 Task: Search for a contact with the full name 'Smith' and primary phone number '9899344968'.
Action: Mouse moved to (11, 75)
Screenshot: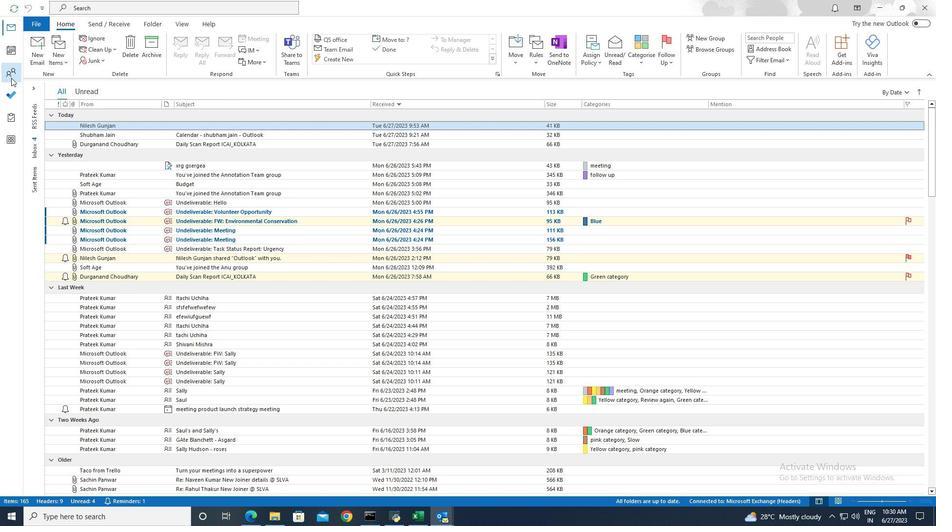 
Action: Mouse pressed left at (11, 75)
Screenshot: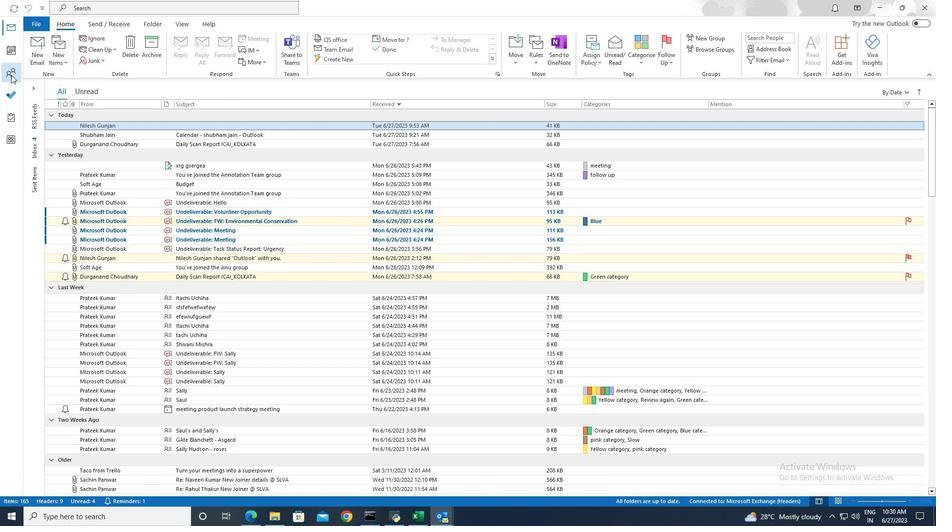 
Action: Mouse moved to (264, 7)
Screenshot: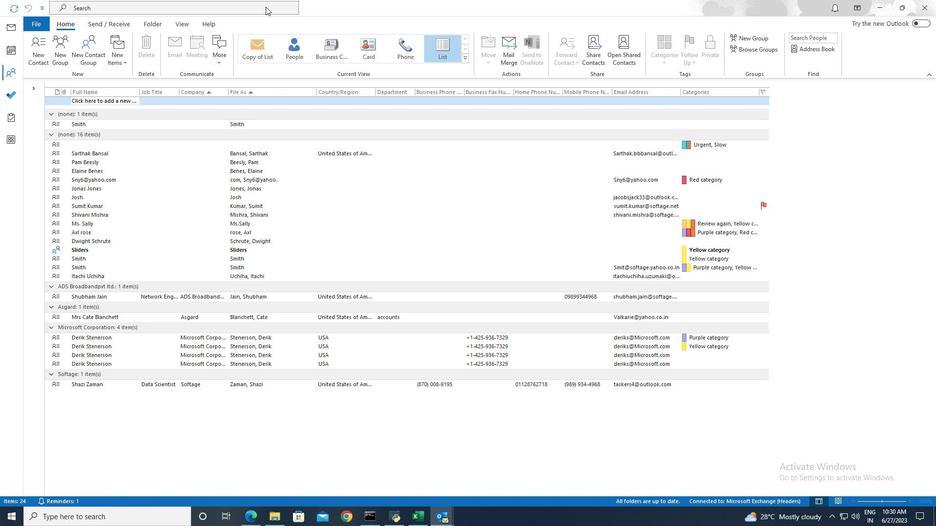 
Action: Mouse pressed left at (264, 7)
Screenshot: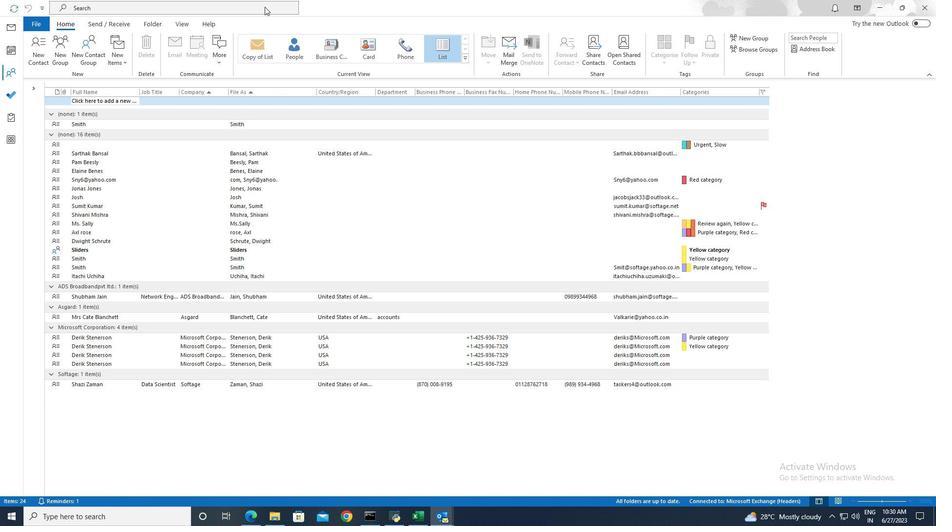 
Action: Mouse moved to (333, 8)
Screenshot: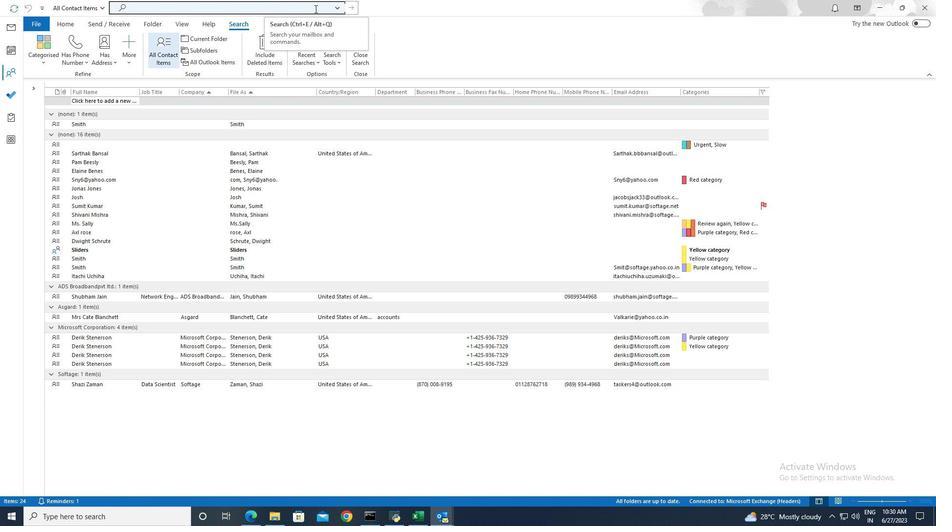 
Action: Mouse pressed left at (333, 8)
Screenshot: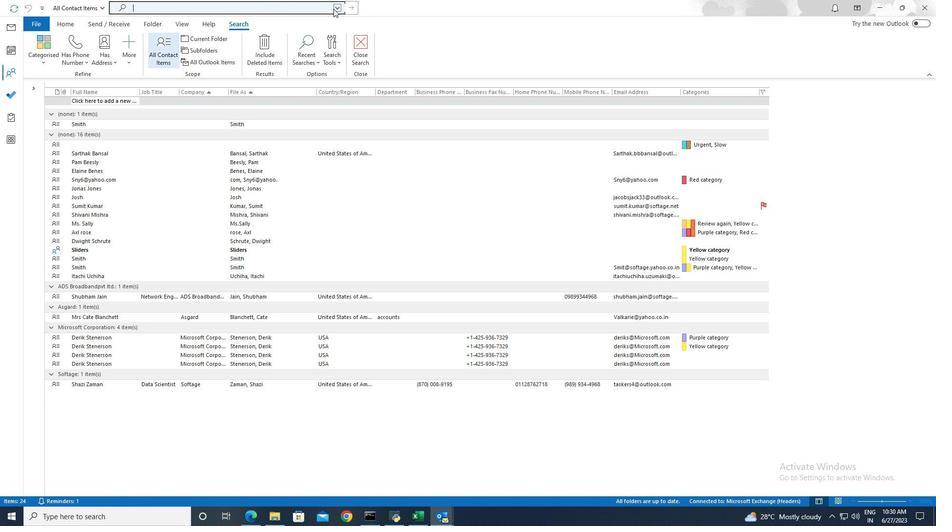 
Action: Mouse moved to (169, 293)
Screenshot: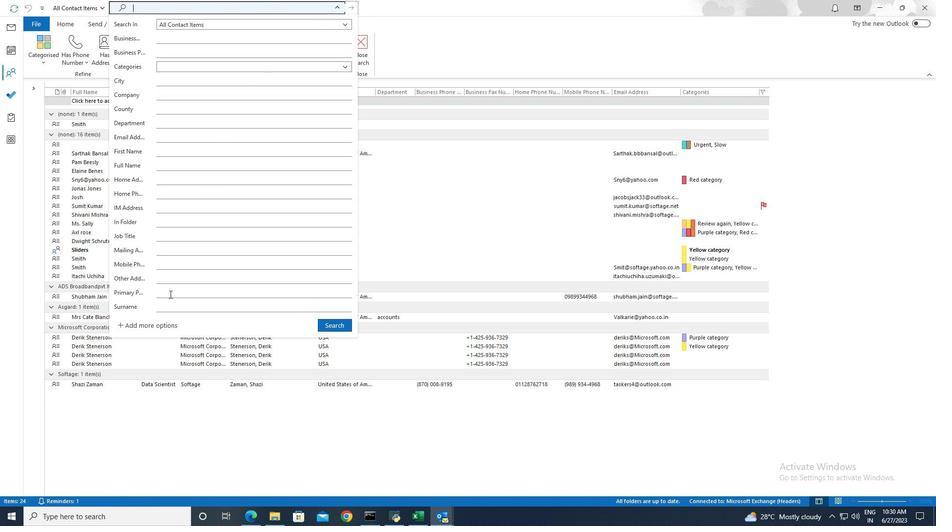 
Action: Mouse pressed left at (169, 293)
Screenshot: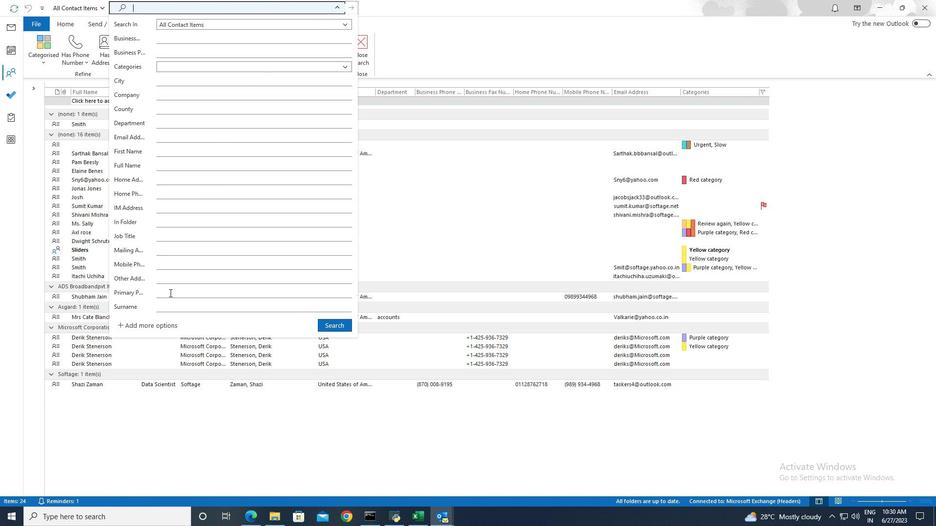 
Action: Key pressed 9899344968
Screenshot: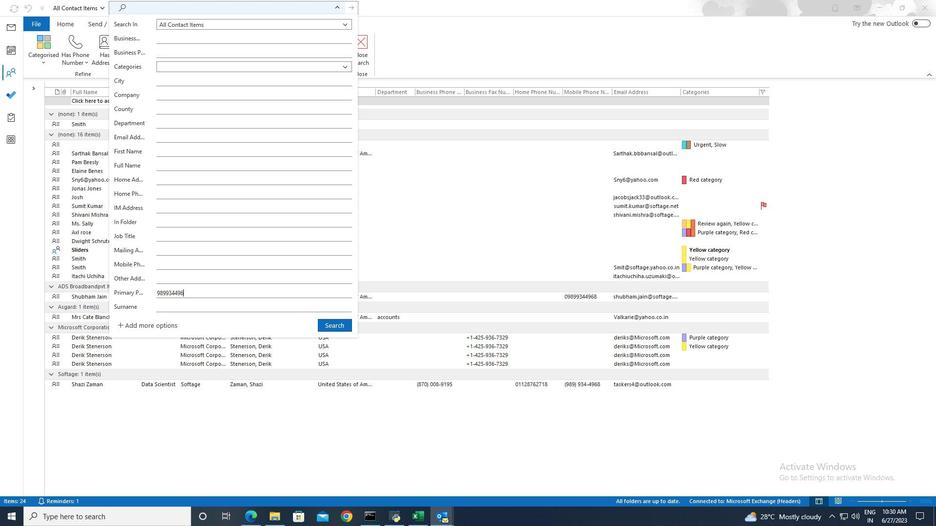 
Action: Mouse moved to (323, 326)
Screenshot: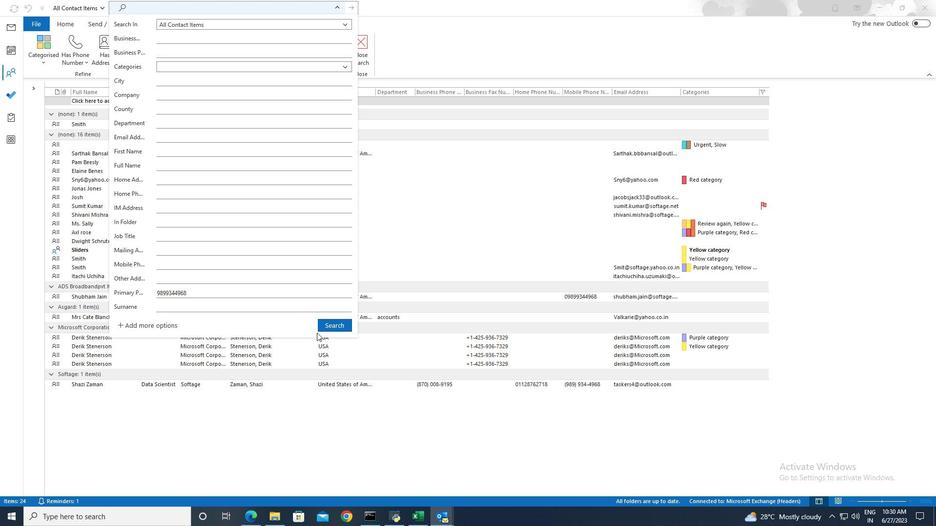 
Action: Mouse pressed left at (323, 326)
Screenshot: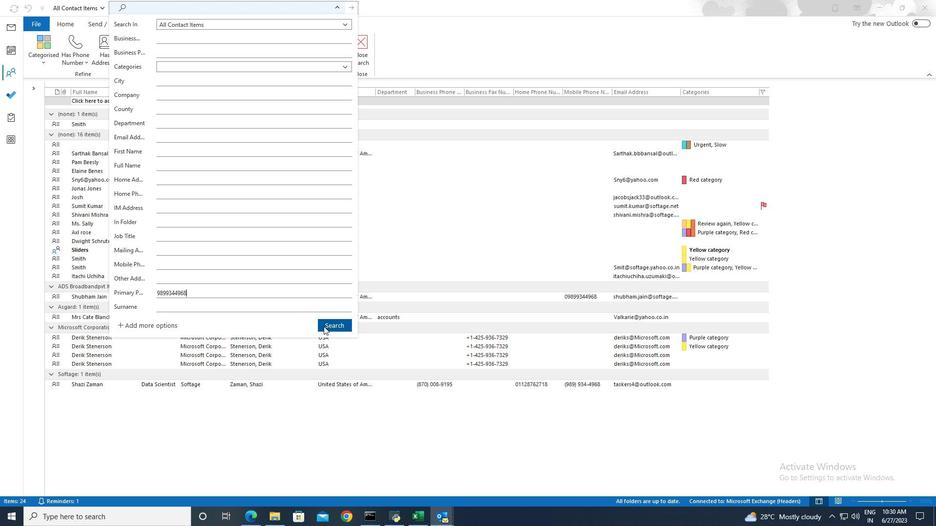 
